 Task: Create New Employee with Employee Name: Amber Rodriguez, Address Line1: 79 Glenholme Lane, Address Line2: Waterbury, Address Line3:  CT 06705, Cell Number: 615-742-1053
Action: Mouse moved to (228, 101)
Screenshot: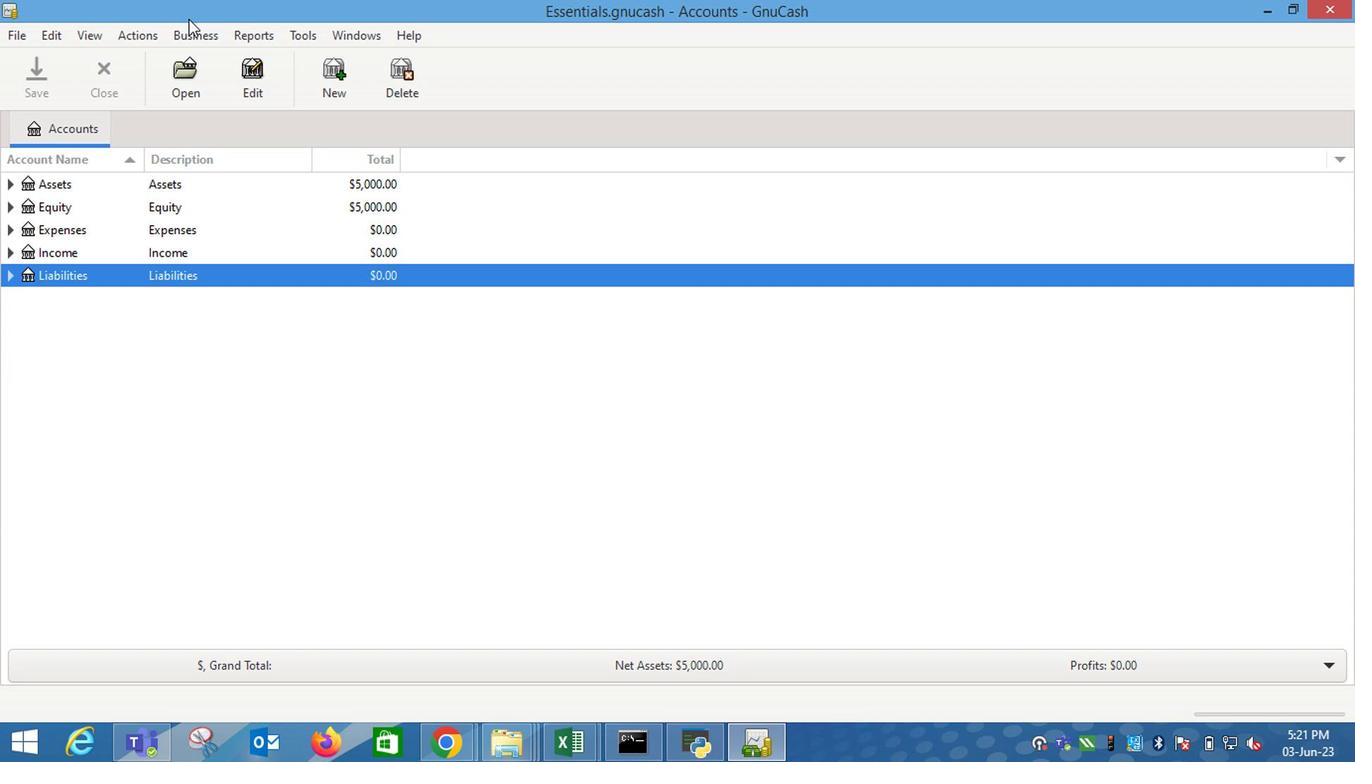 
Action: Mouse pressed left at (228, 101)
Screenshot: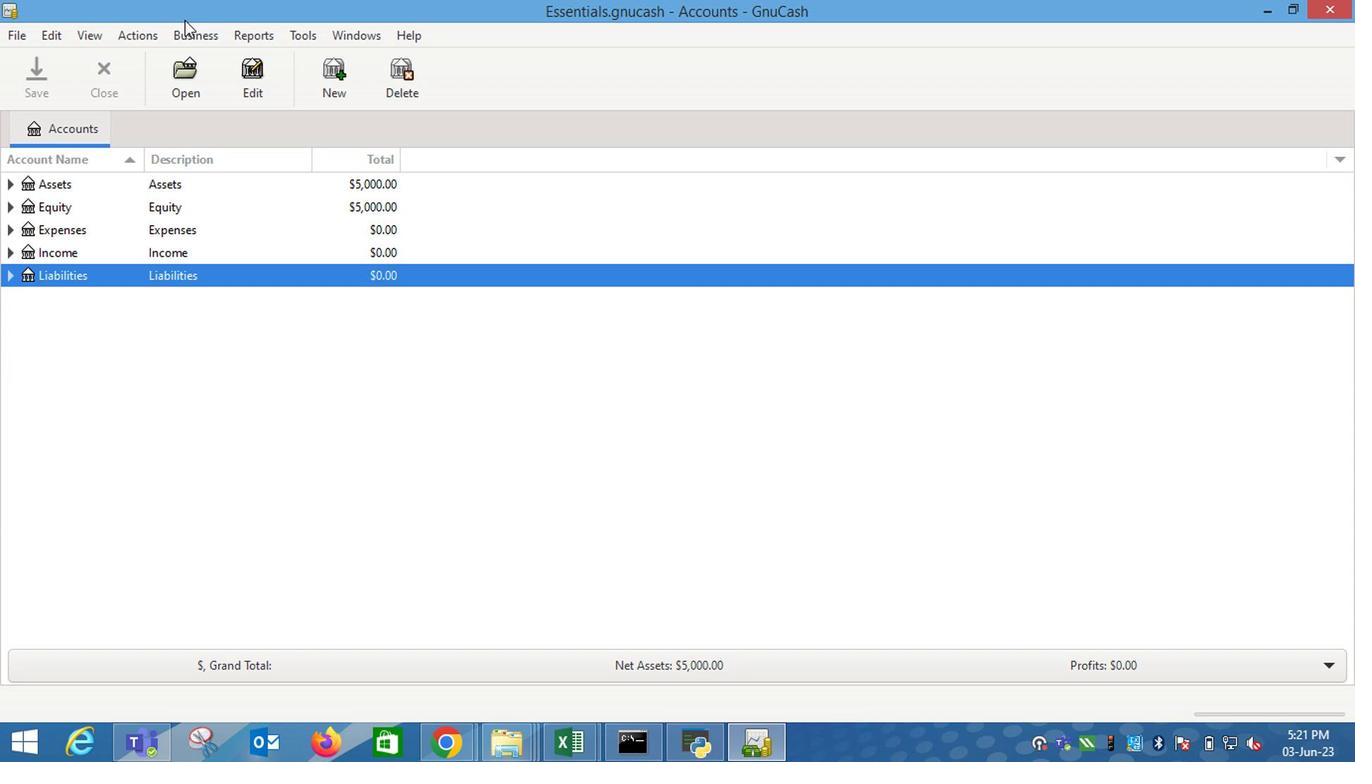 
Action: Mouse moved to (417, 182)
Screenshot: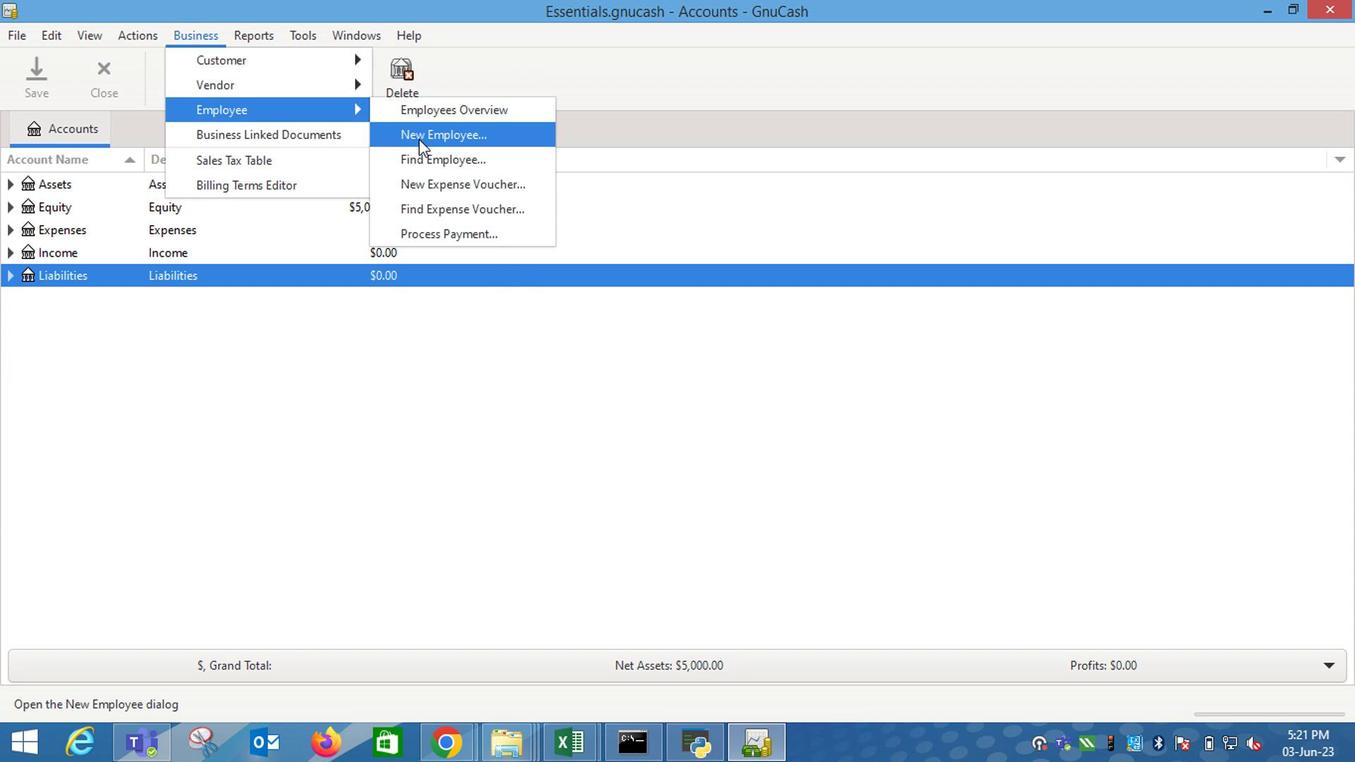 
Action: Mouse pressed left at (417, 182)
Screenshot: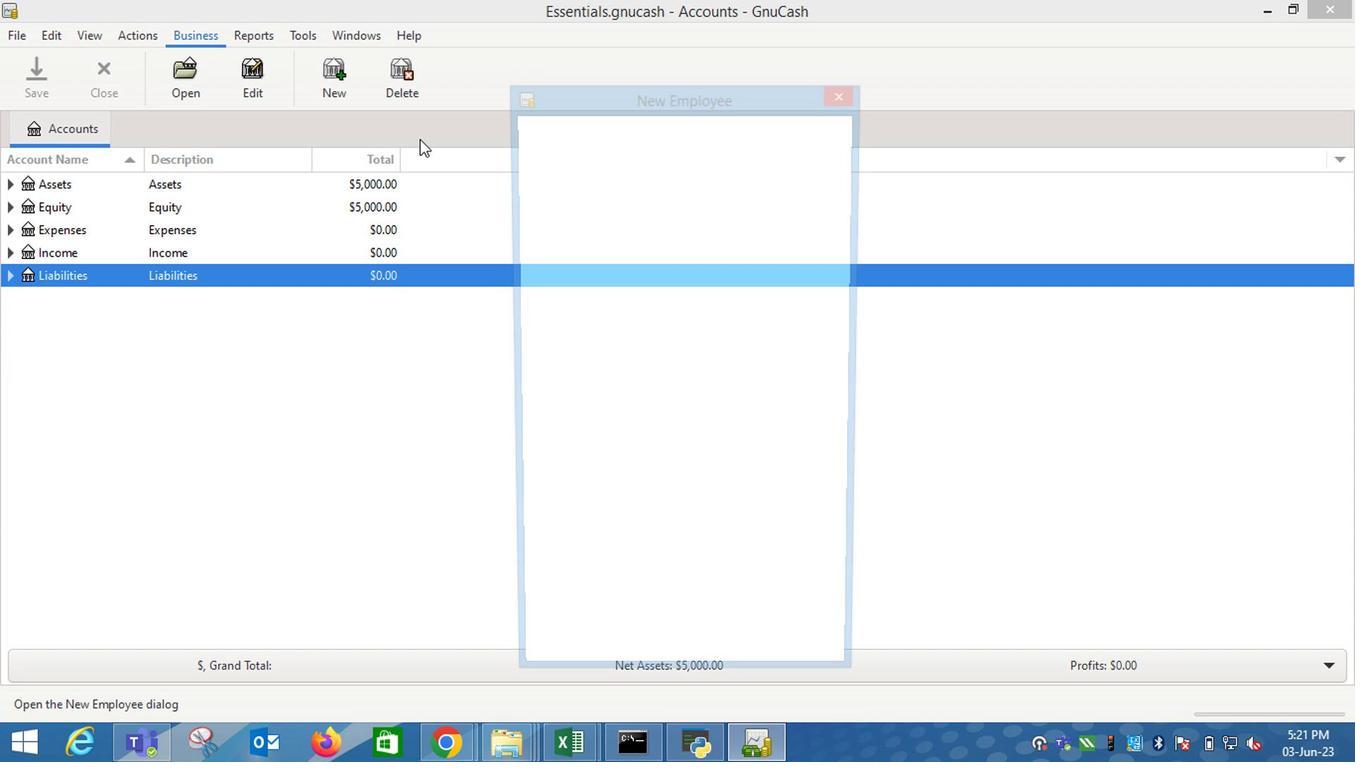
Action: Mouse moved to (622, 302)
Screenshot: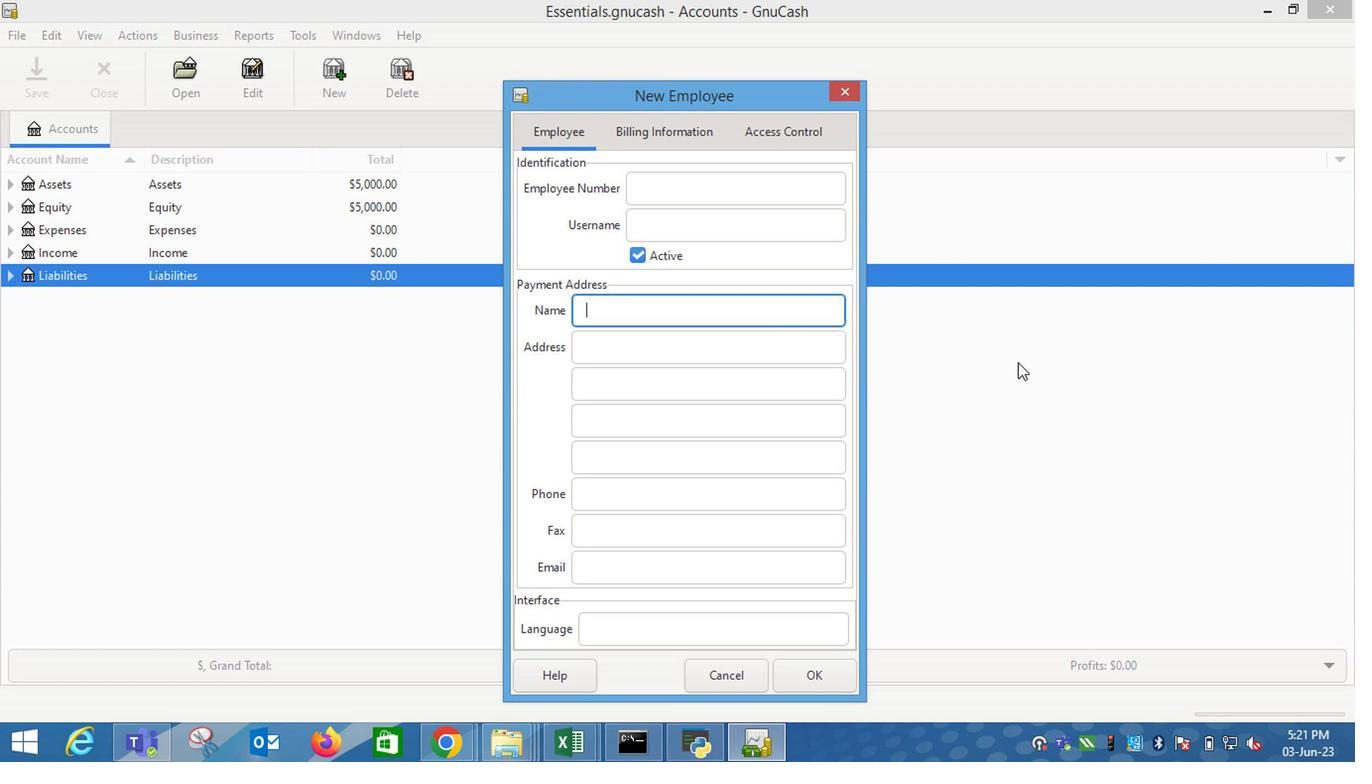 
Action: Mouse pressed left at (622, 302)
Screenshot: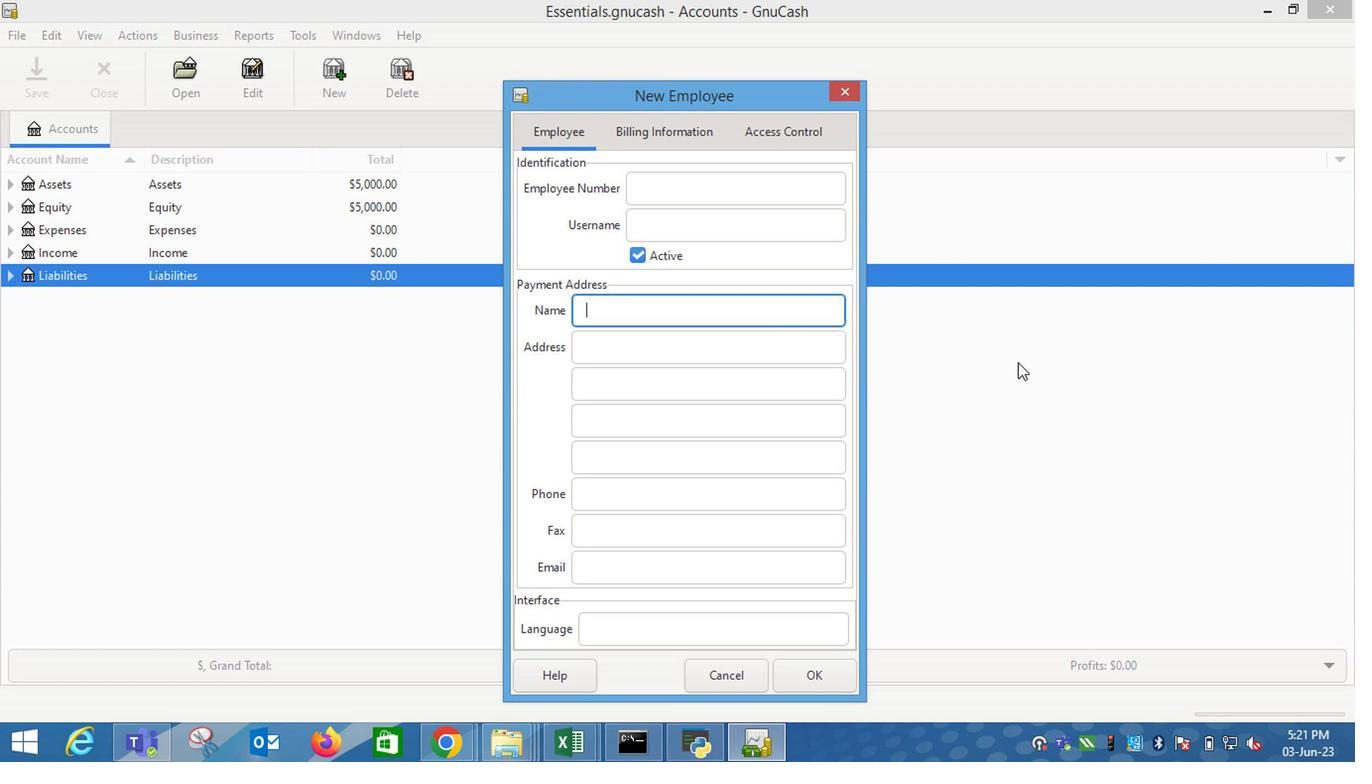 
Action: Mouse moved to (833, 369)
Screenshot: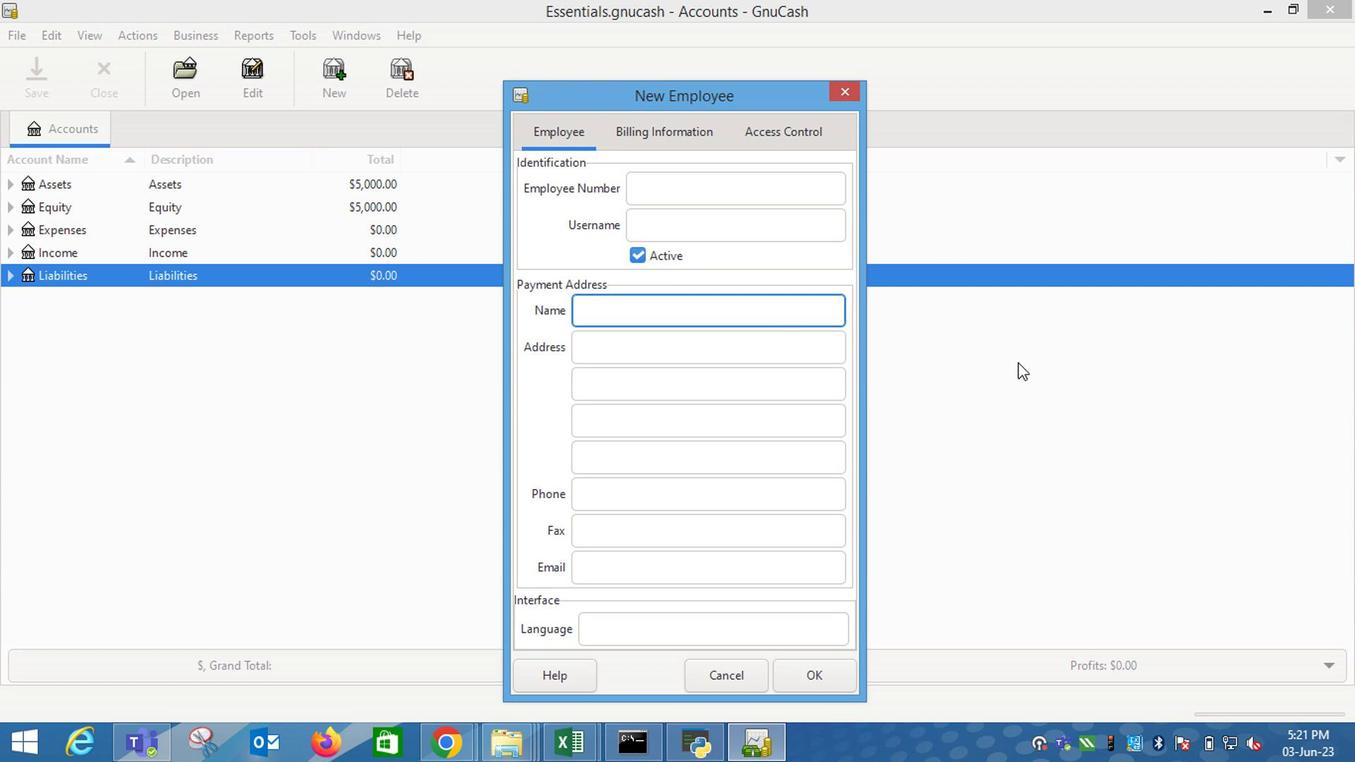 
Action: Key pressed <Key.shift_r>Amber<Key.space><Key.shift_r>Rodriguez<Key.space><Key.backspace><Key.tab>79<Key.space><Key.shift_r>Glenholme<Key.space><Key.shift_r>Lane<Key.tab><Key.shift_r>CT<Key.space>06705<Key.tab>
Screenshot: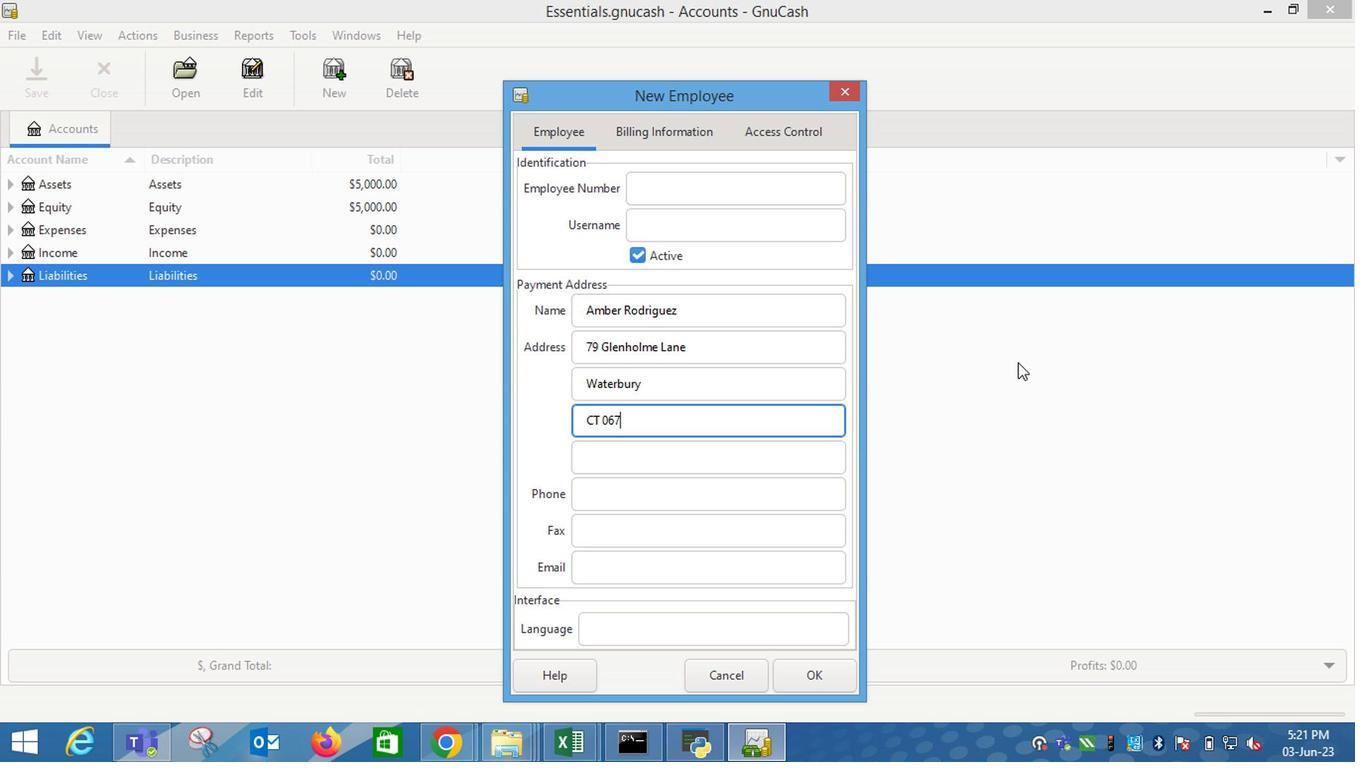 
Action: Mouse moved to (215, 104)
Screenshot: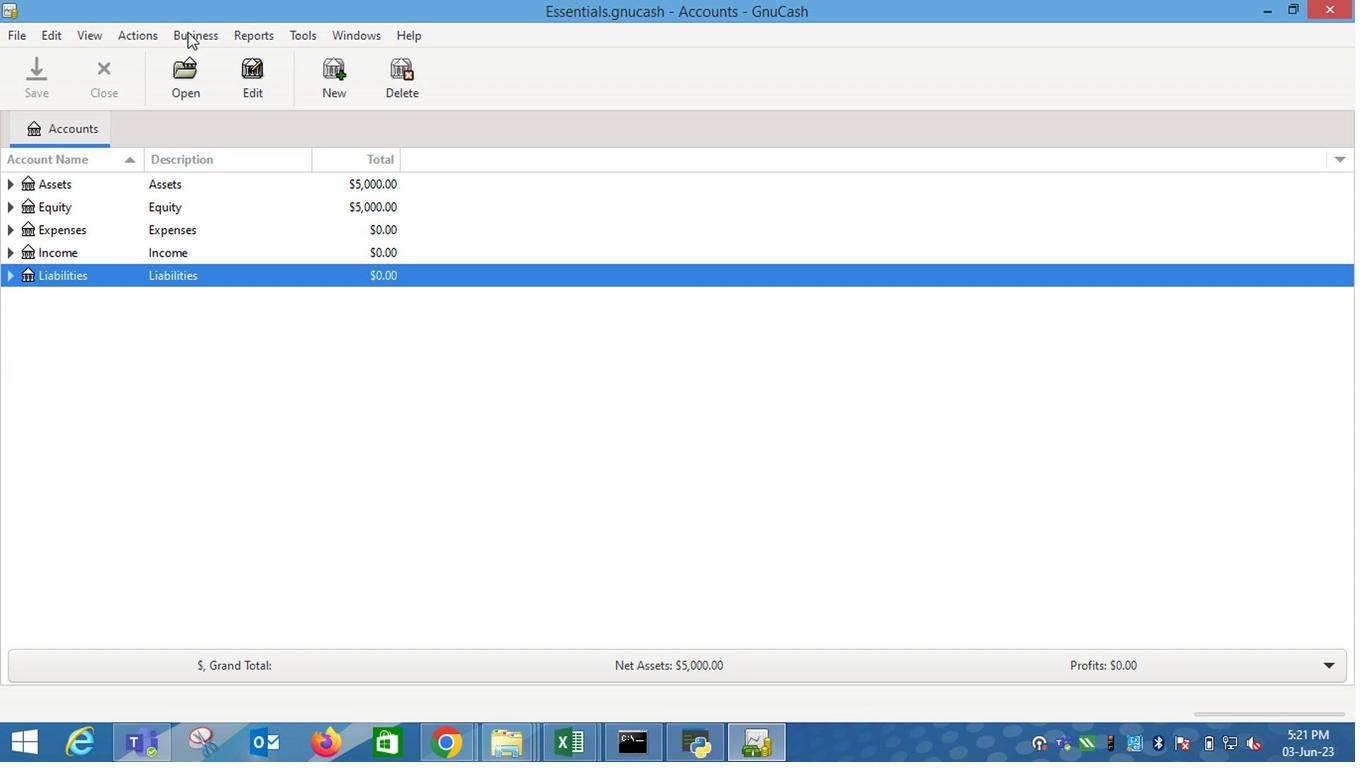 
Action: Mouse pressed left at (215, 104)
Screenshot: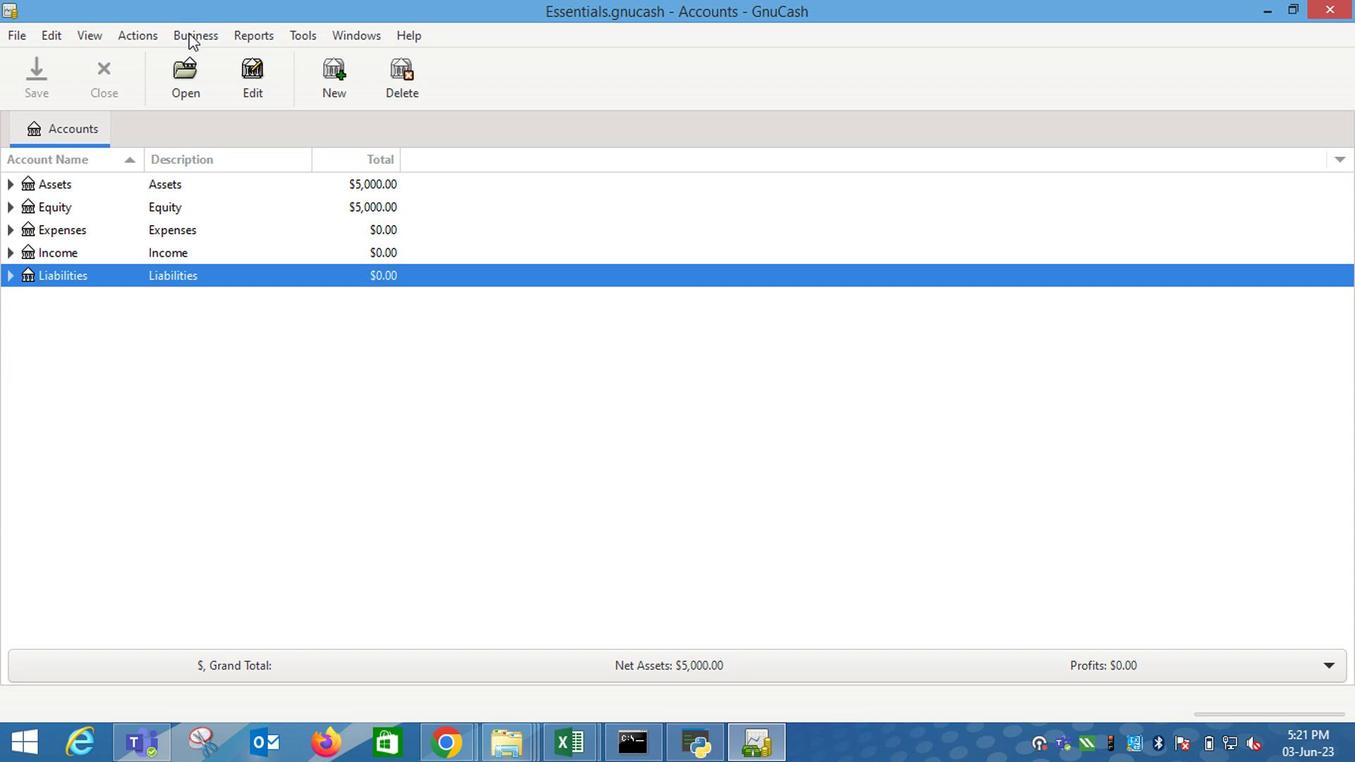 
Action: Mouse moved to (379, 180)
Screenshot: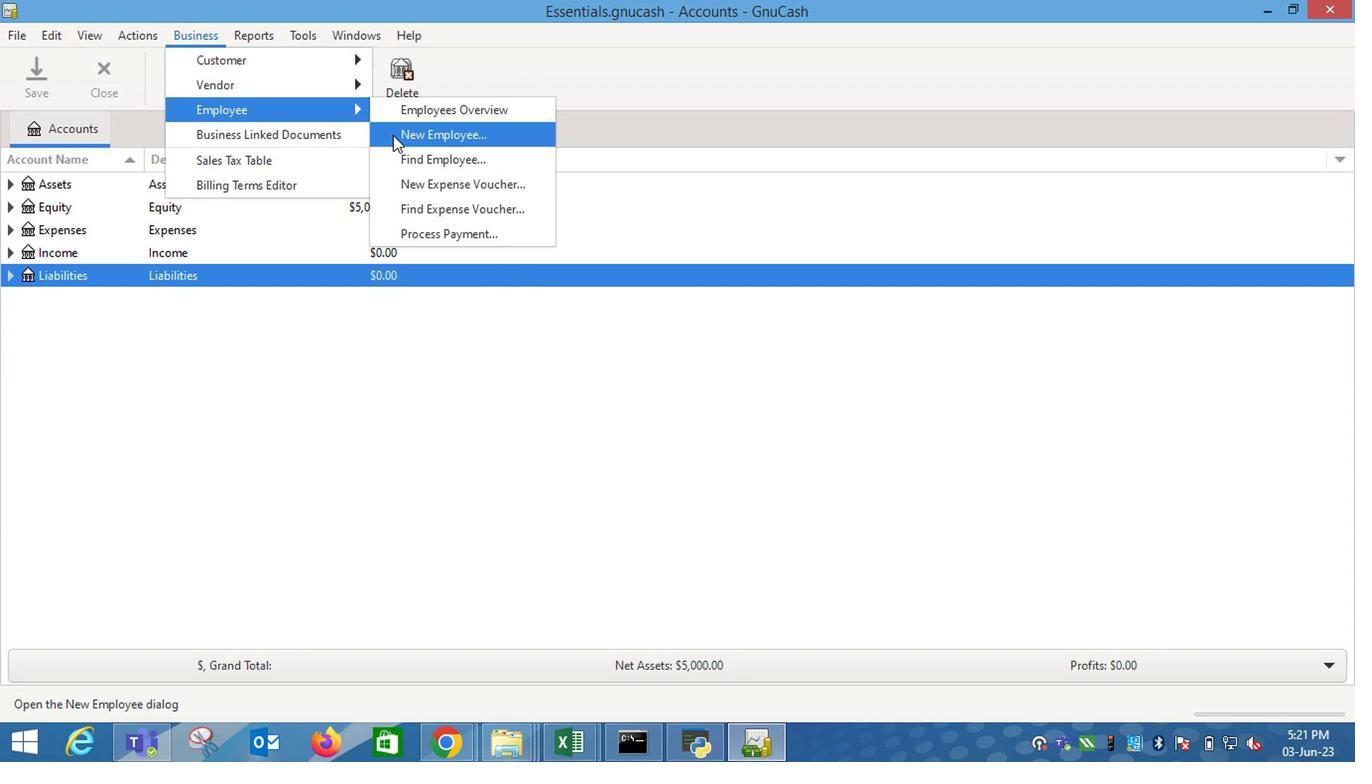 
Action: Mouse pressed left at (379, 180)
Screenshot: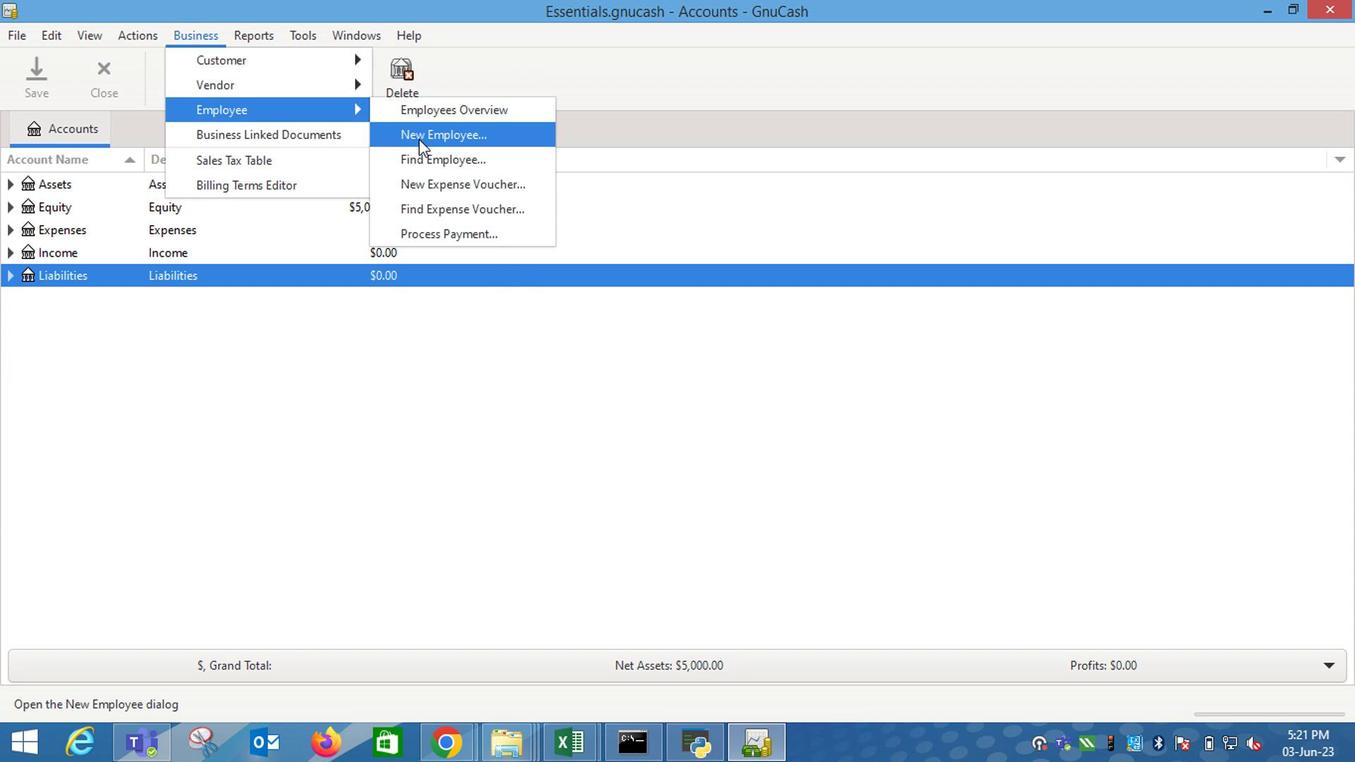 
Action: Mouse moved to (561, 297)
Screenshot: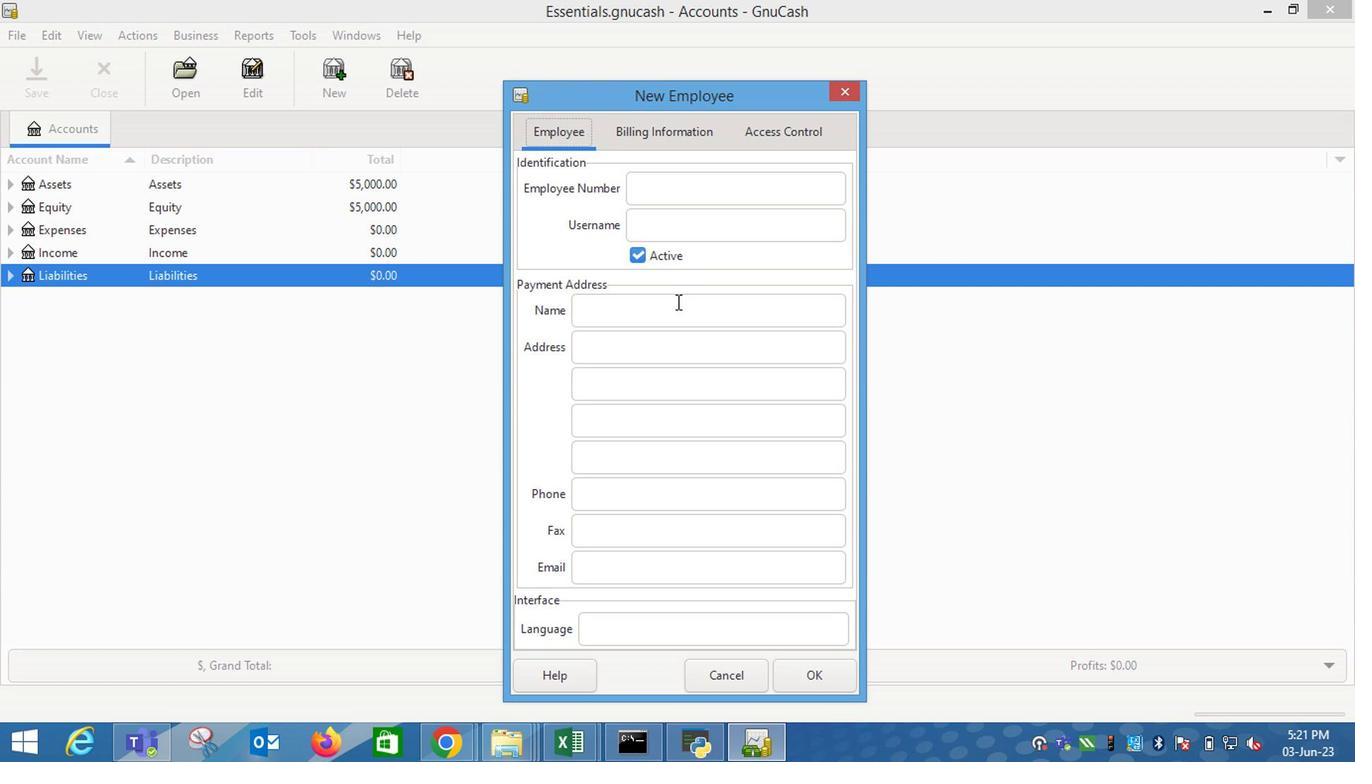 
Action: Mouse pressed left at (561, 297)
Screenshot: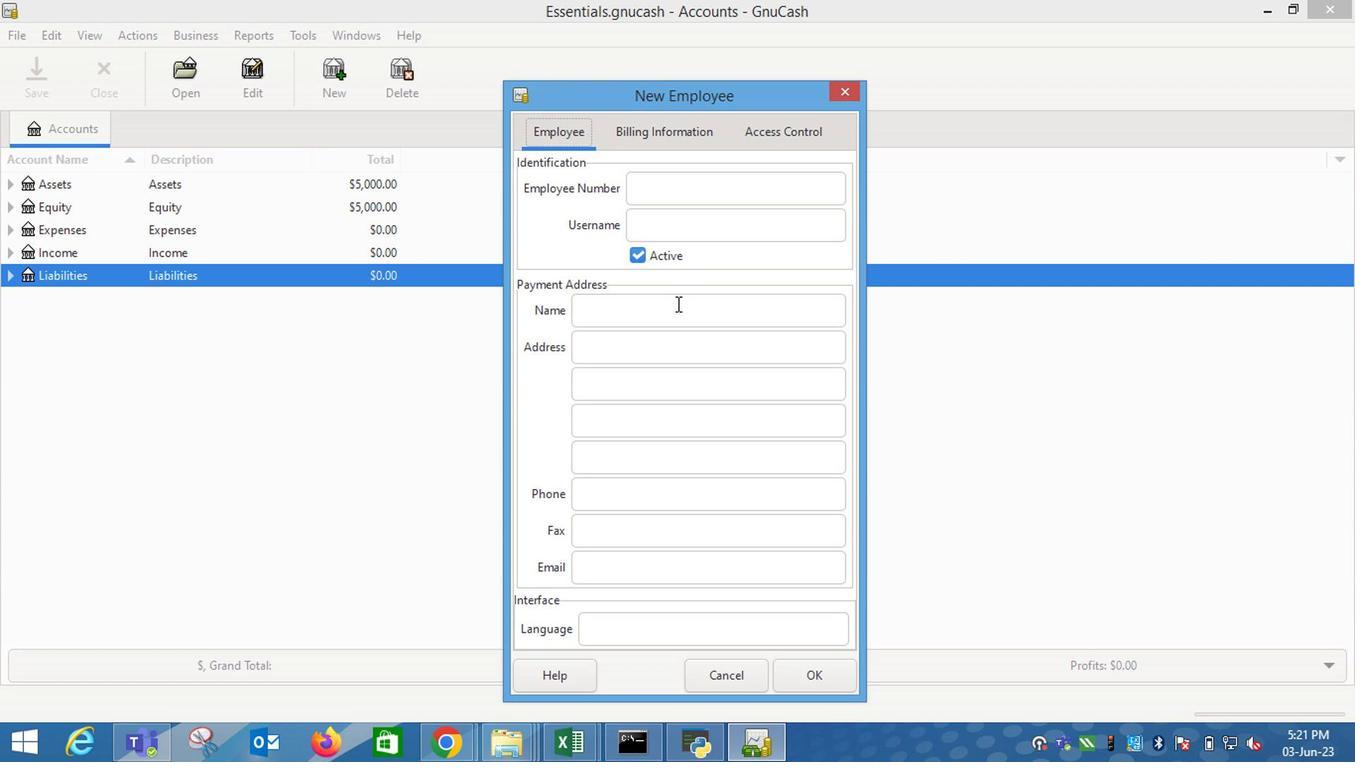 
Action: Mouse moved to (805, 338)
Screenshot: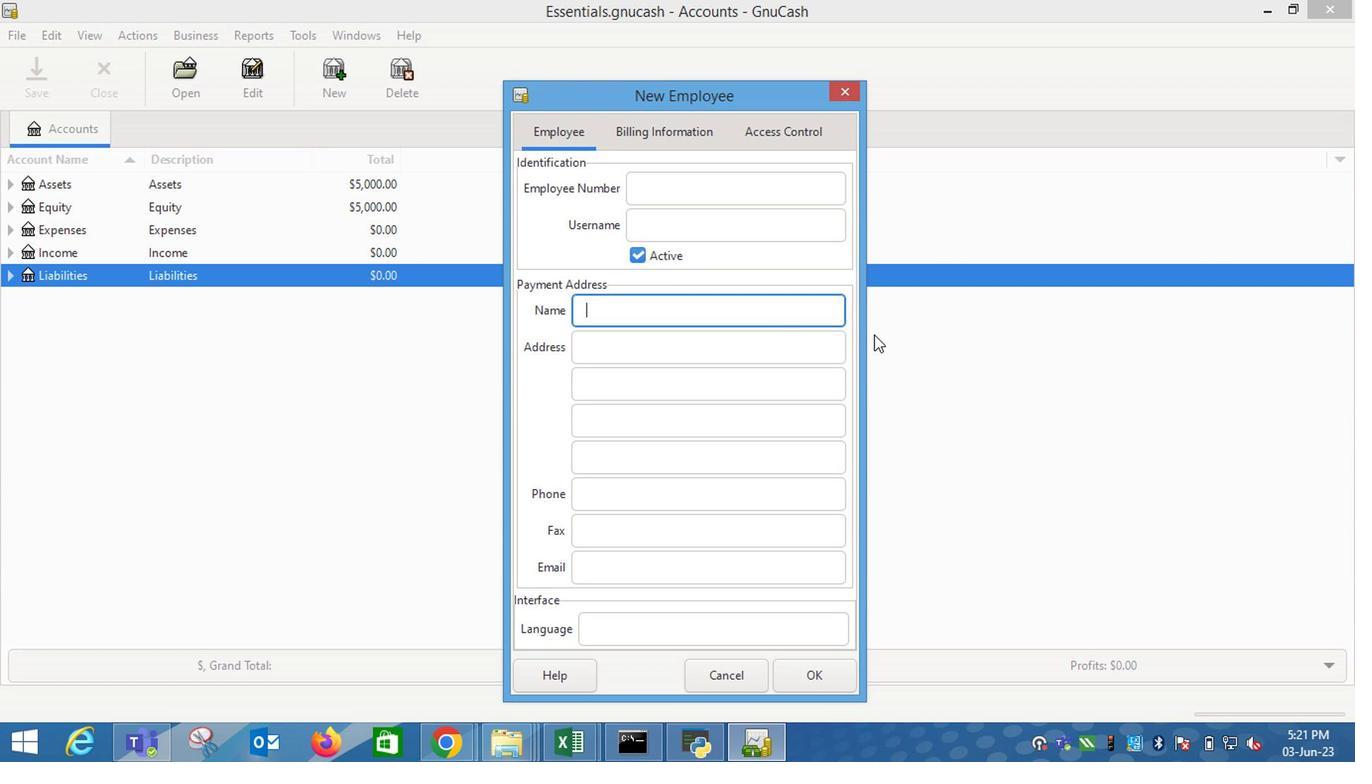 
Action: Key pressed <Key.shift_r>Amber<Key.space><Key.shift_r>Rodriguez<Key.tab>79<Key.space><Key.shift_r>Glenholme<Key.space><Key.shift_r>Lane<Key.tab><Key.shift_r>Waterbury<Key.tab><Key.shift_r>CT<Key.space>06705<Key.tab><Key.tab>615-742-1053
Screenshot: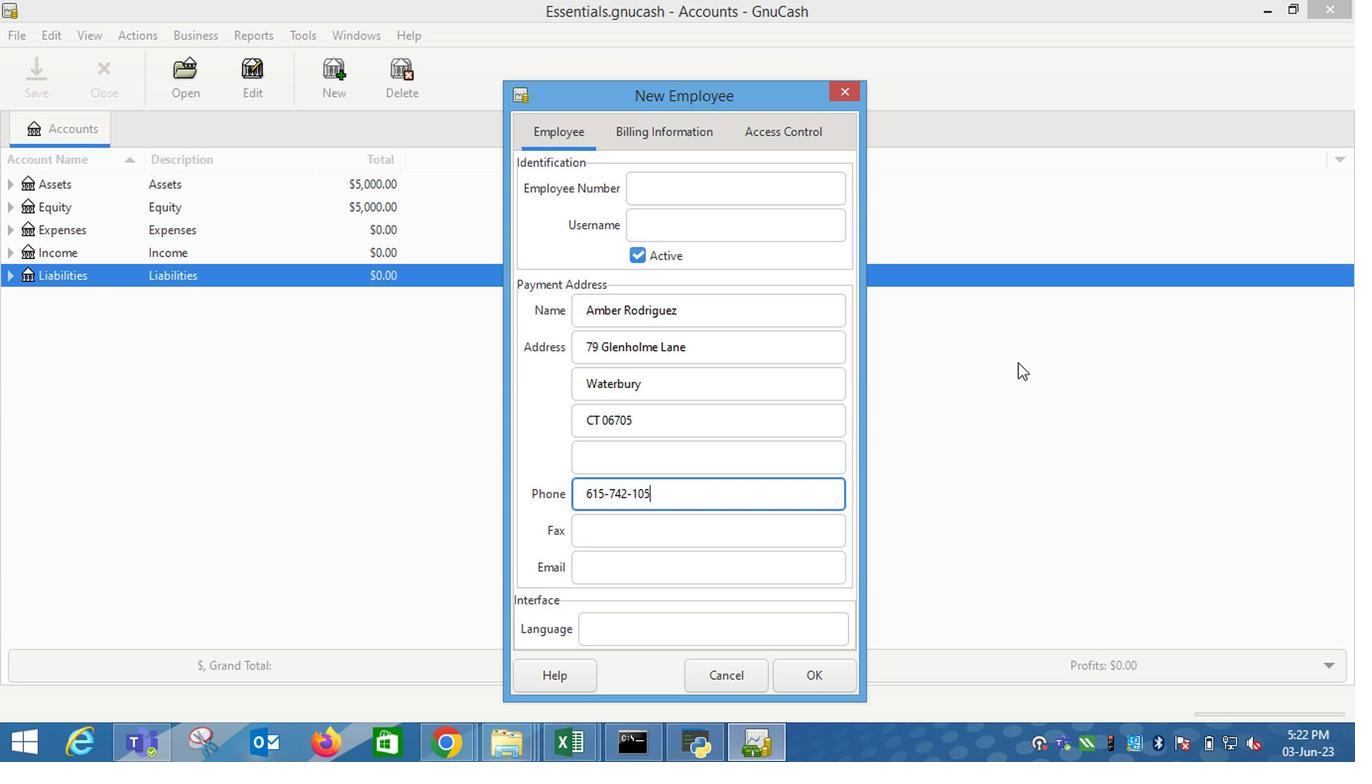 
Action: Mouse moved to (532, 168)
Screenshot: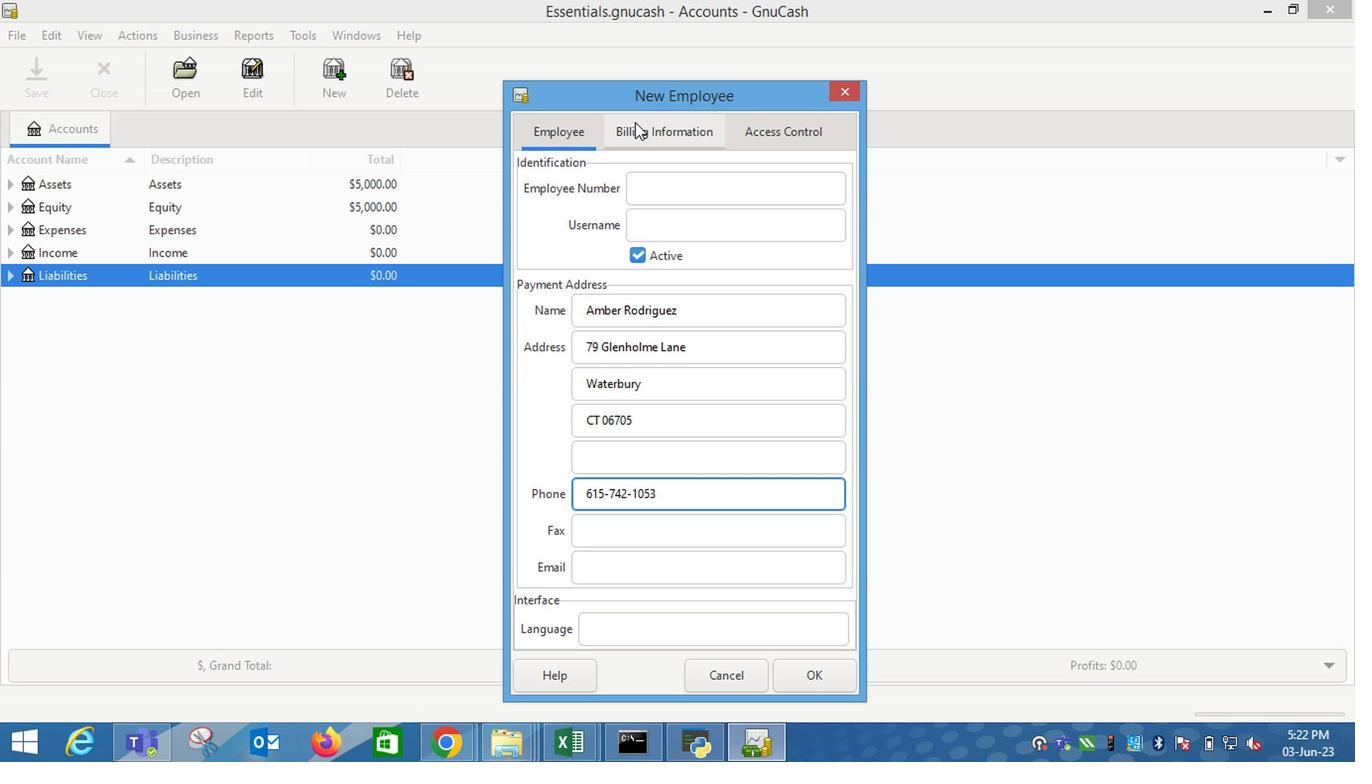 
Action: Mouse pressed left at (532, 168)
Screenshot: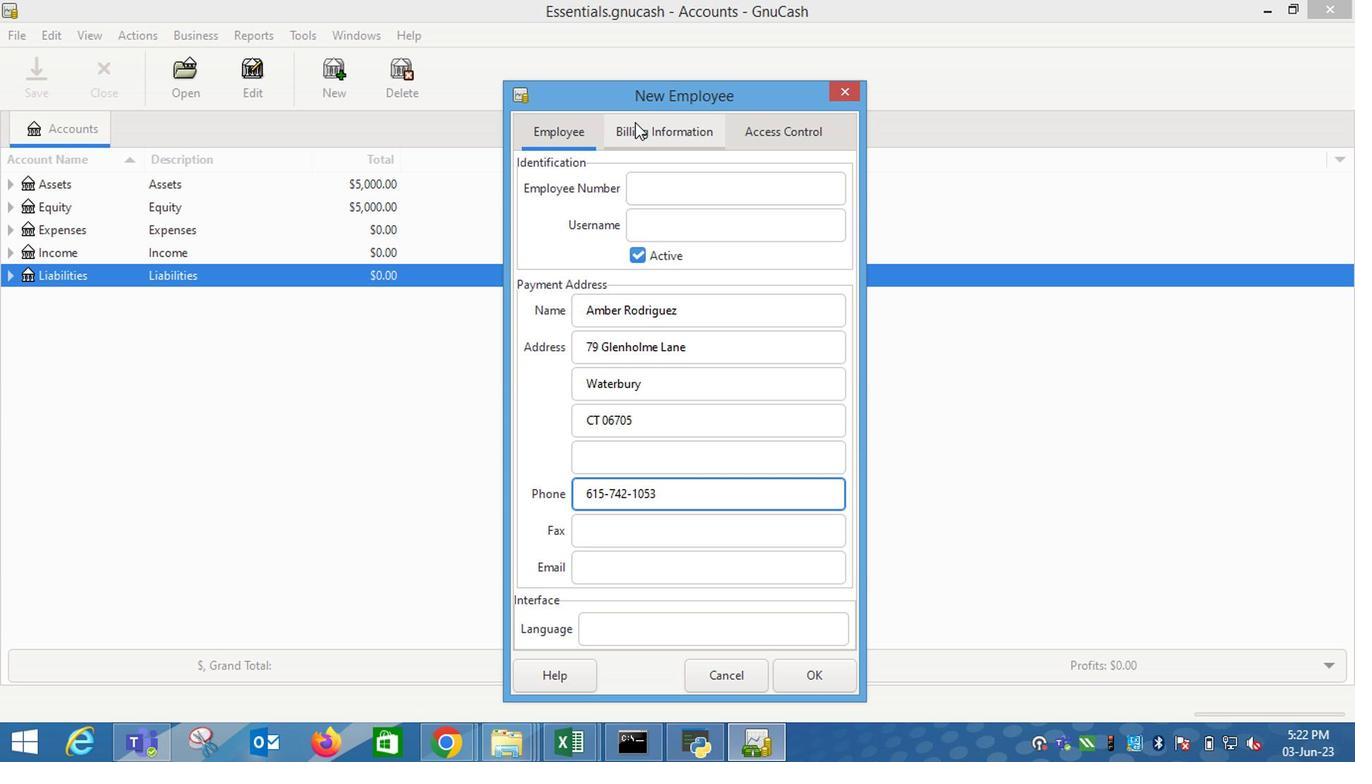 
Action: Mouse moved to (661, 557)
Screenshot: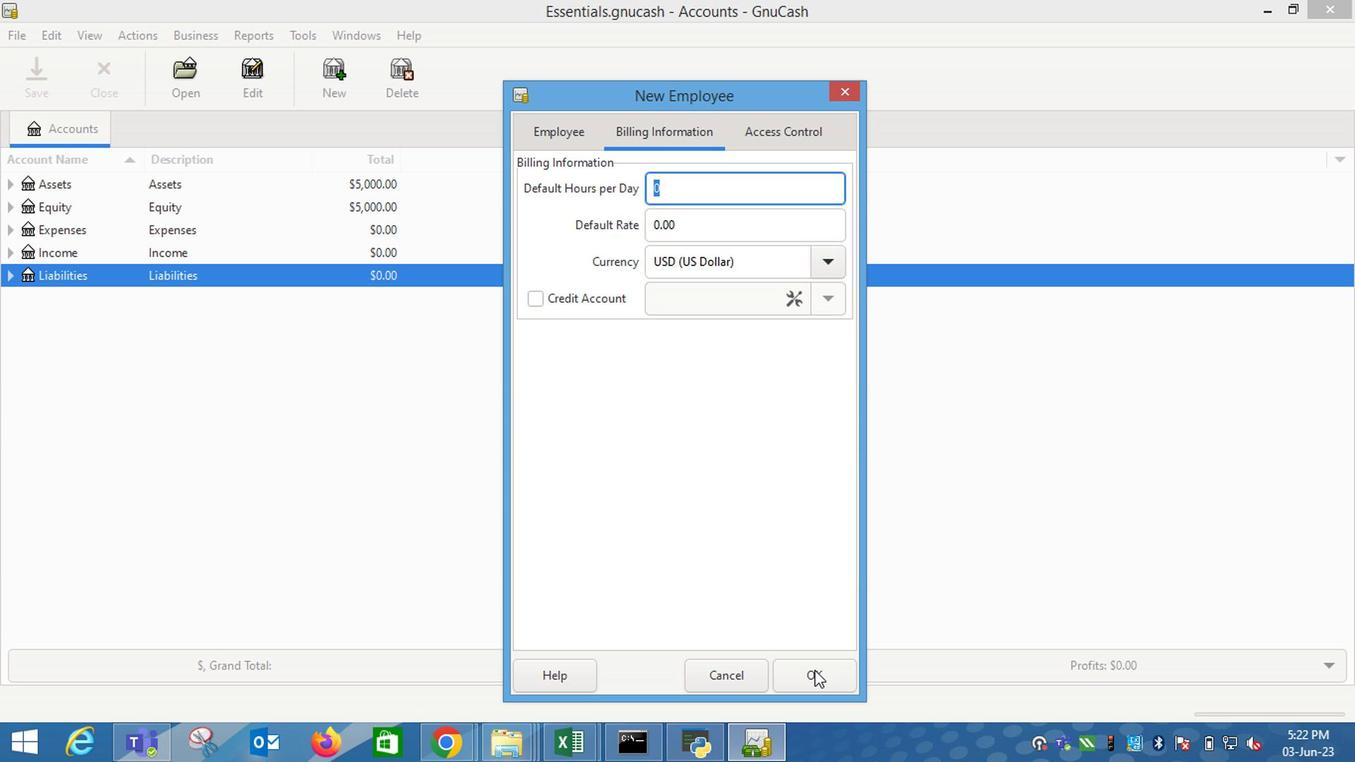 
Action: Mouse pressed left at (661, 557)
Screenshot: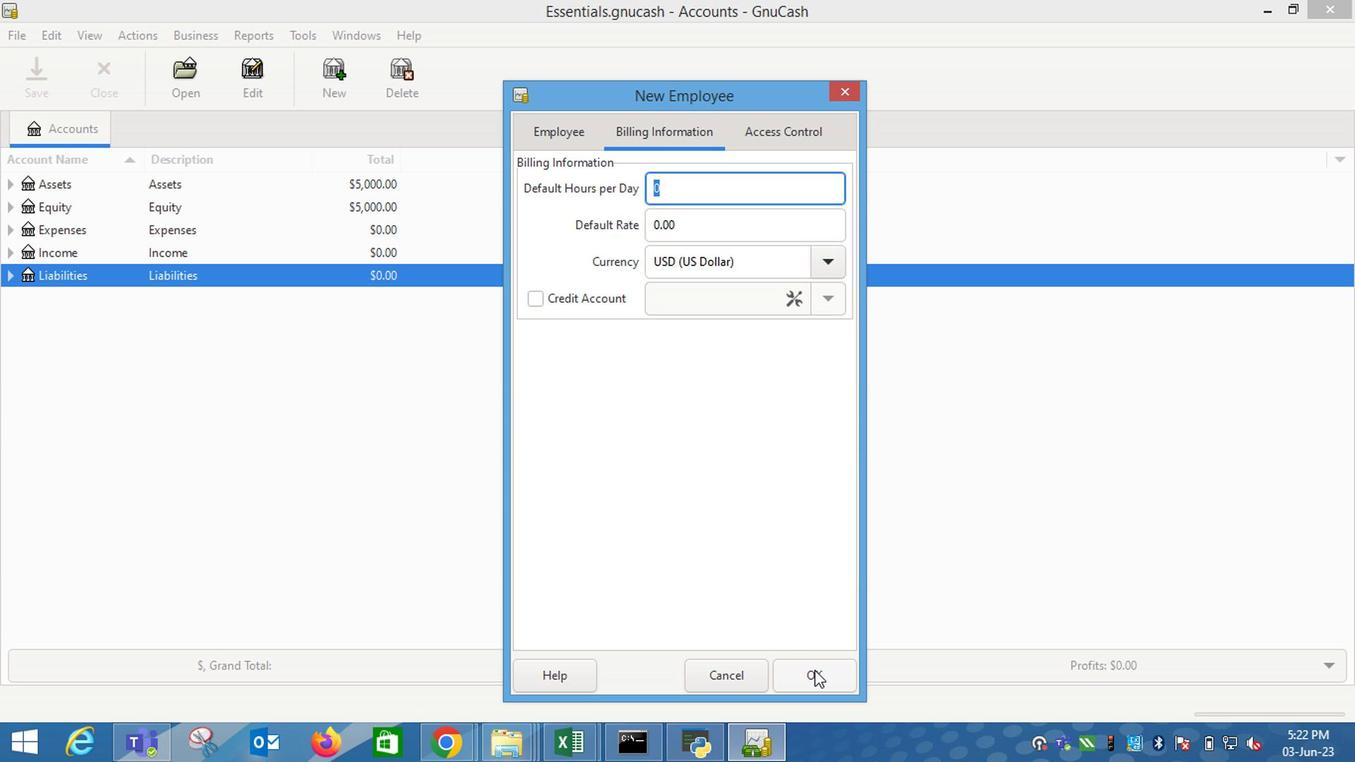
